 Task: Apply red color to the line.
Action: Mouse moved to (133, 102)
Screenshot: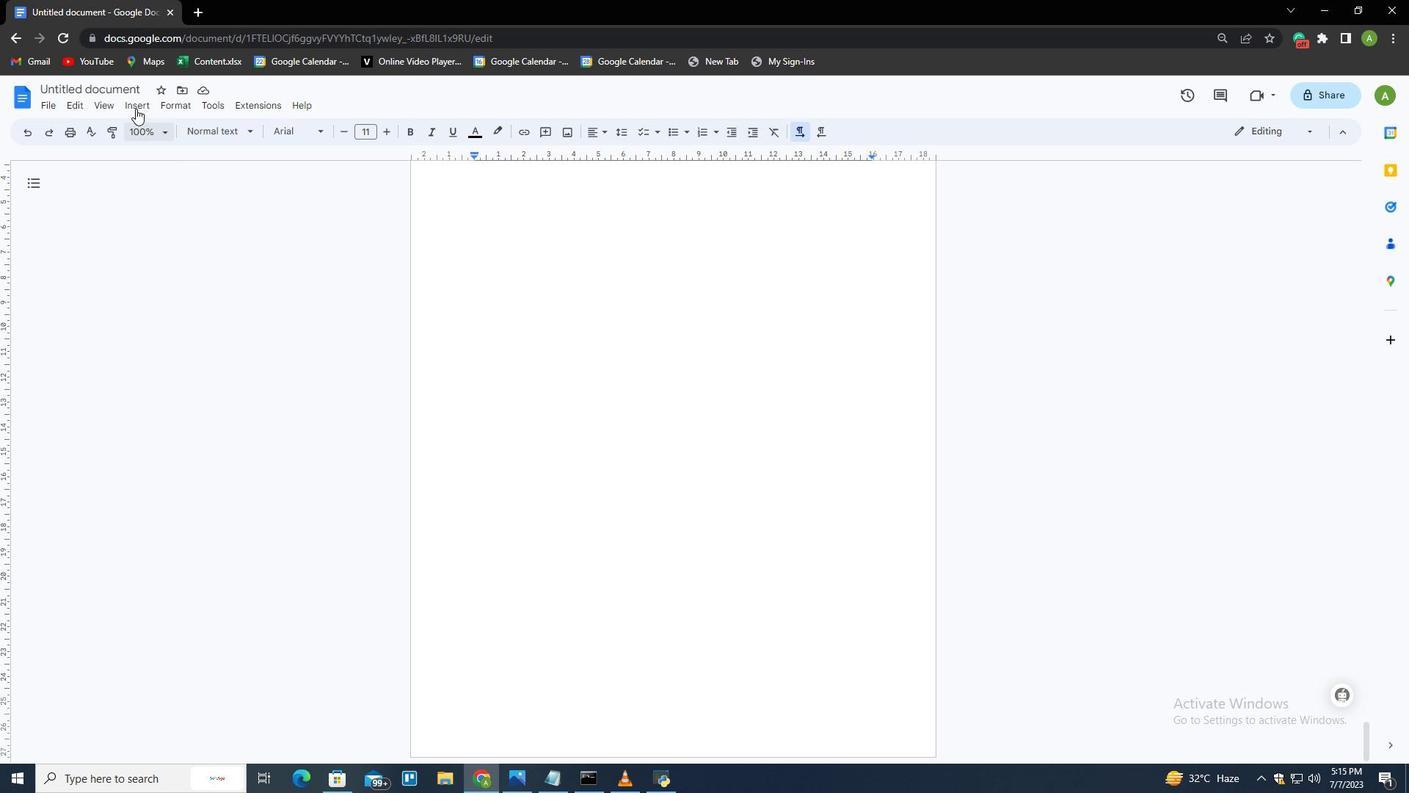 
Action: Mouse pressed left at (133, 102)
Screenshot: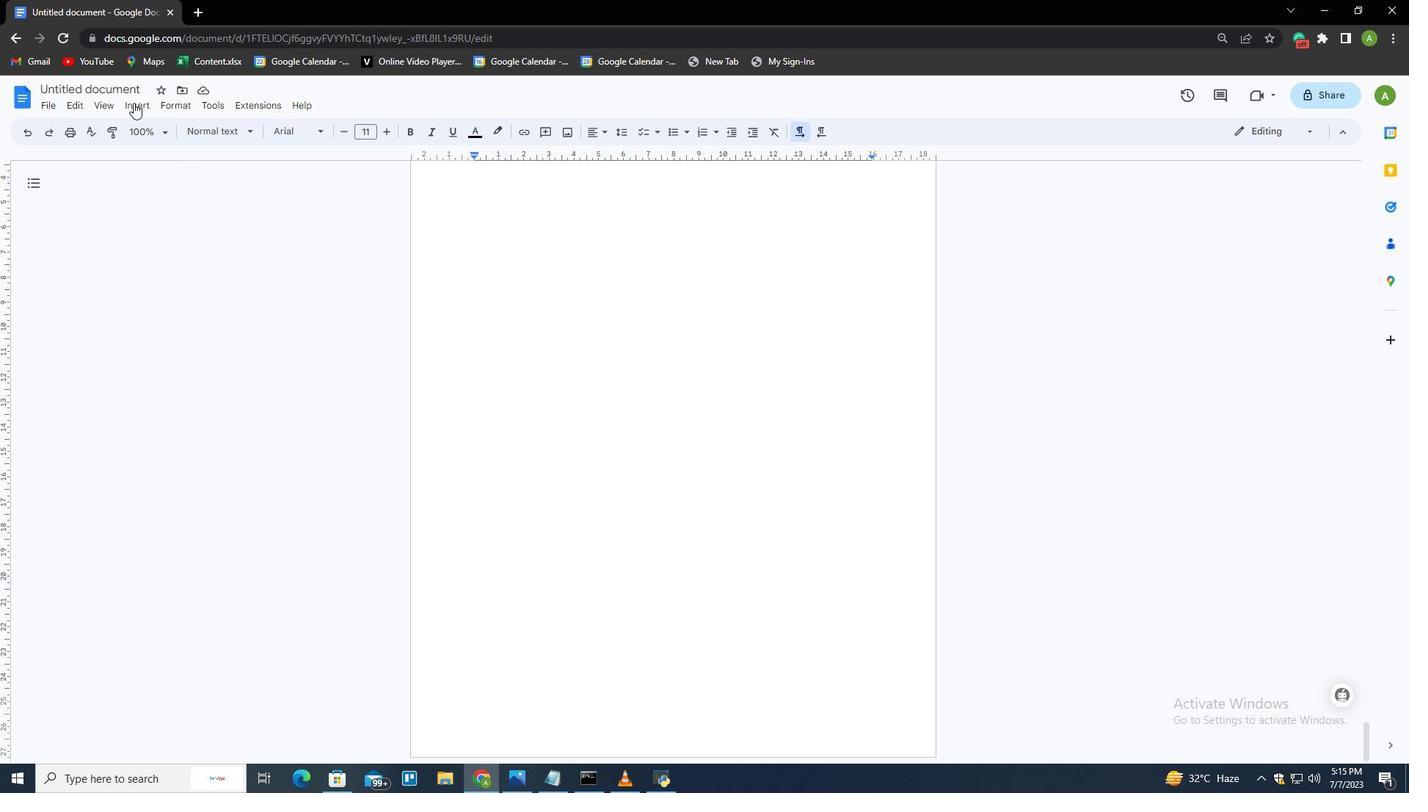 
Action: Mouse moved to (172, 174)
Screenshot: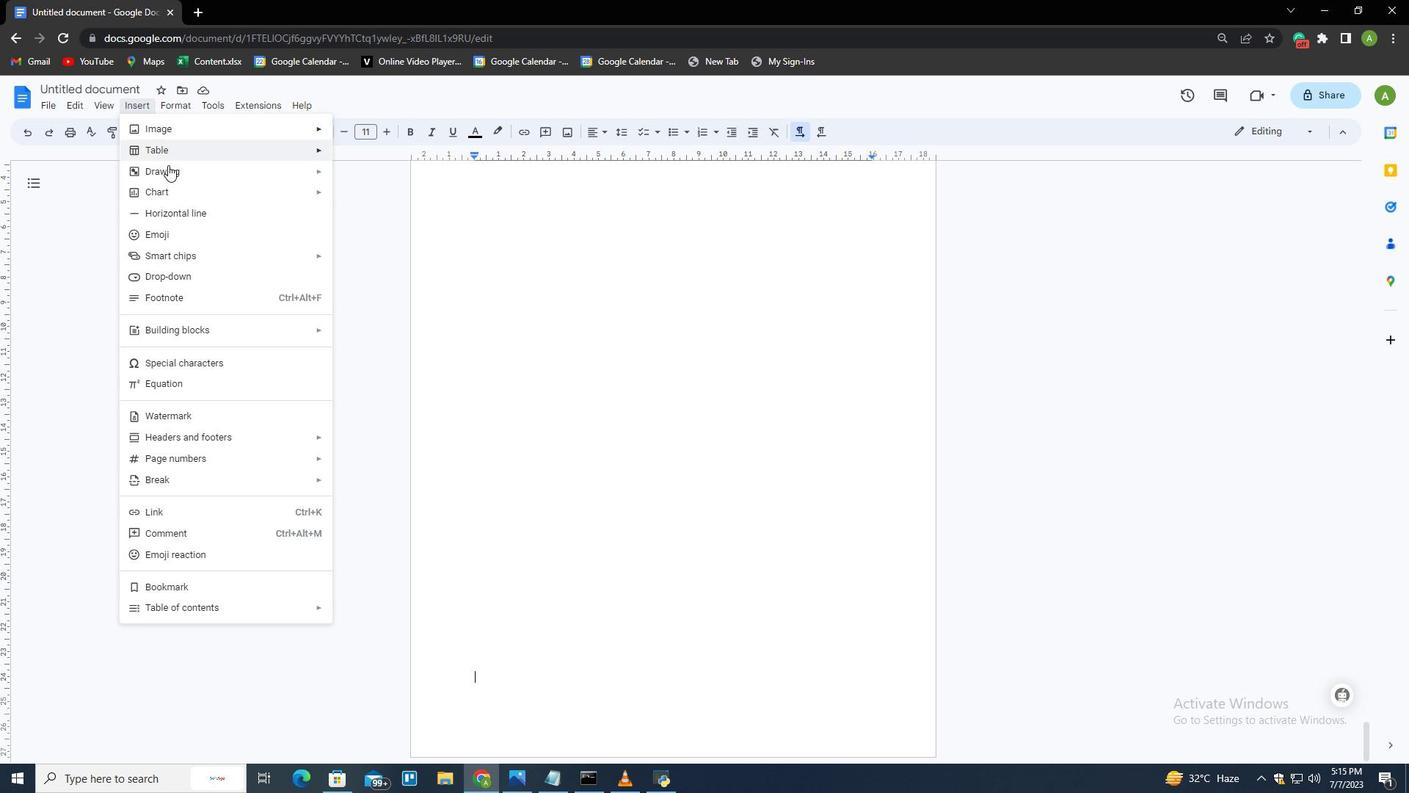 
Action: Mouse pressed left at (172, 174)
Screenshot: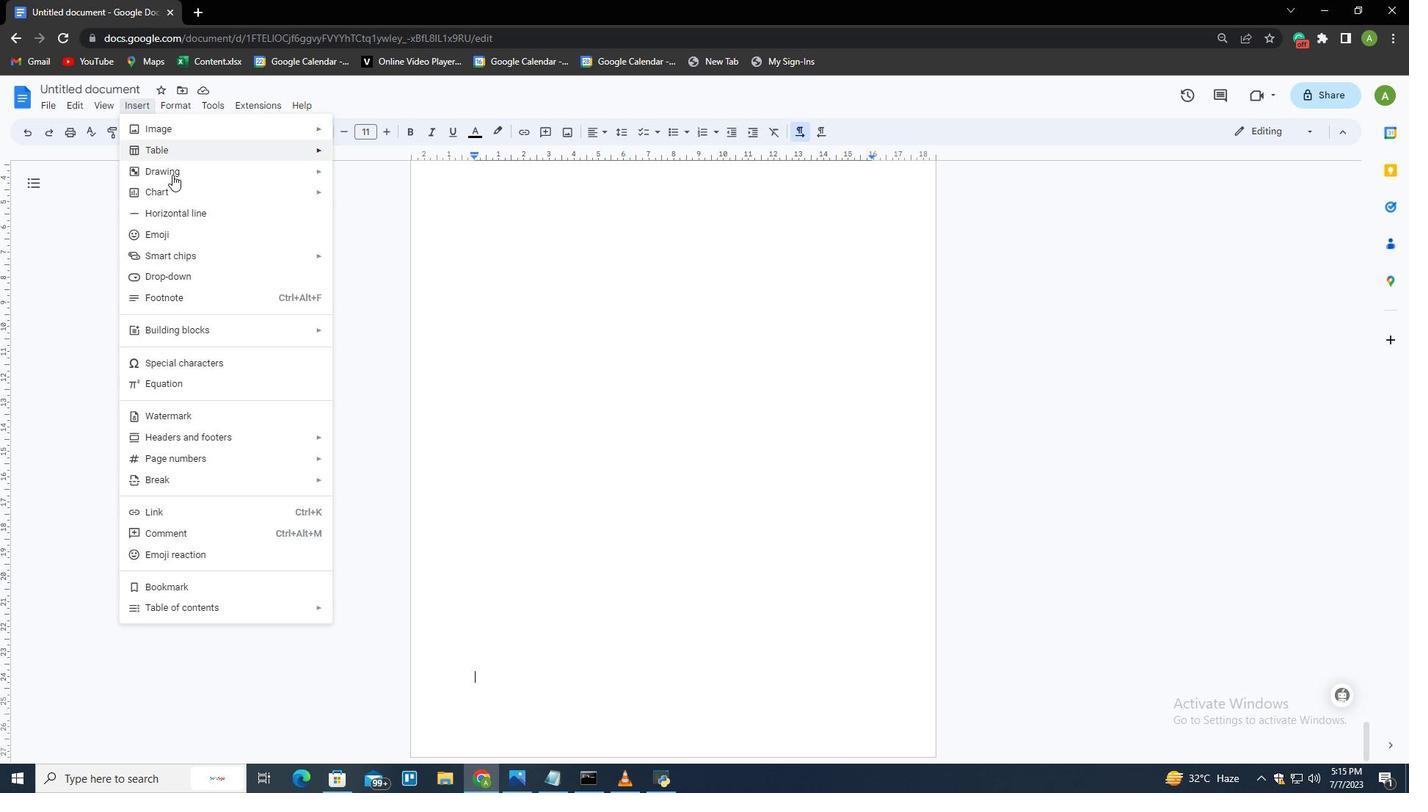 
Action: Mouse moved to (359, 175)
Screenshot: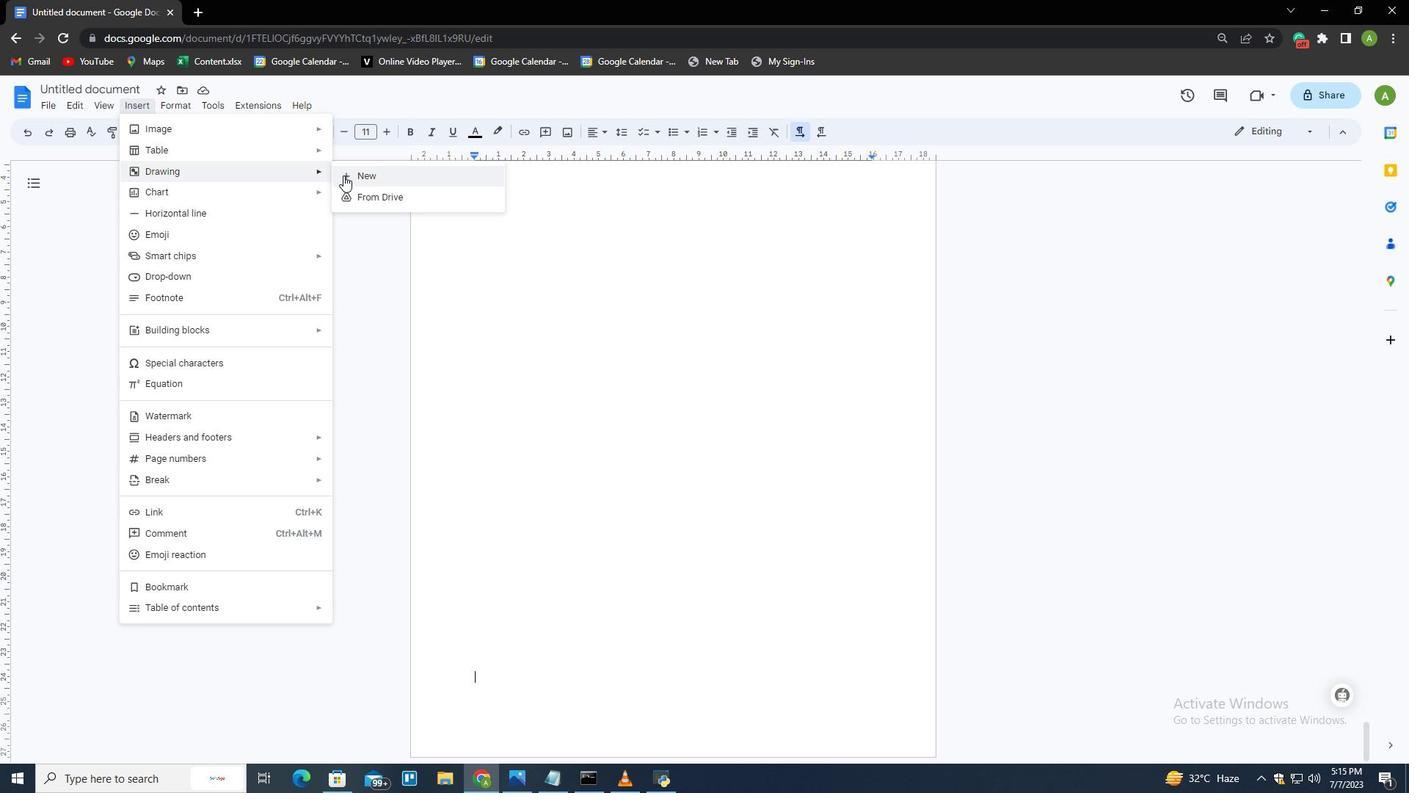
Action: Mouse pressed left at (359, 175)
Screenshot: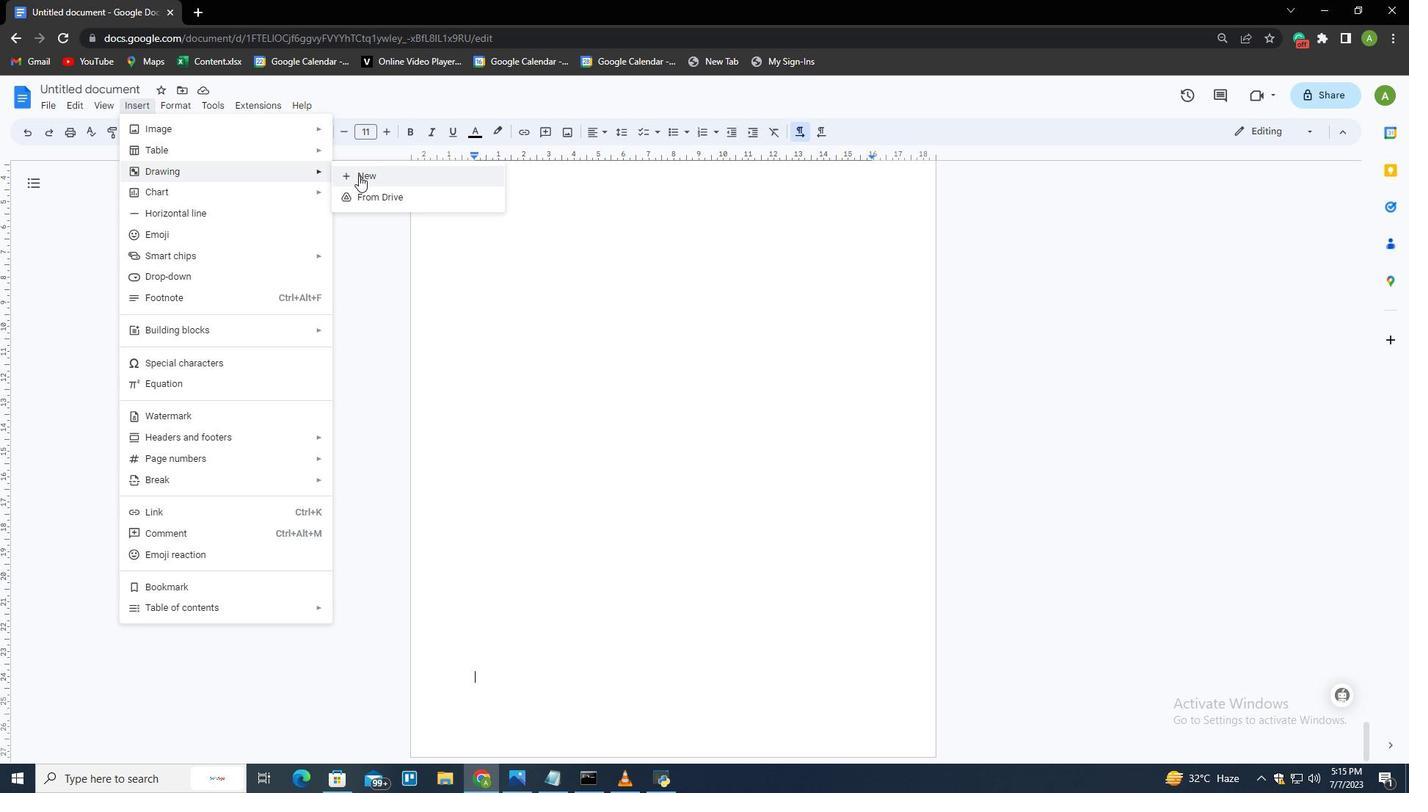 
Action: Mouse moved to (548, 163)
Screenshot: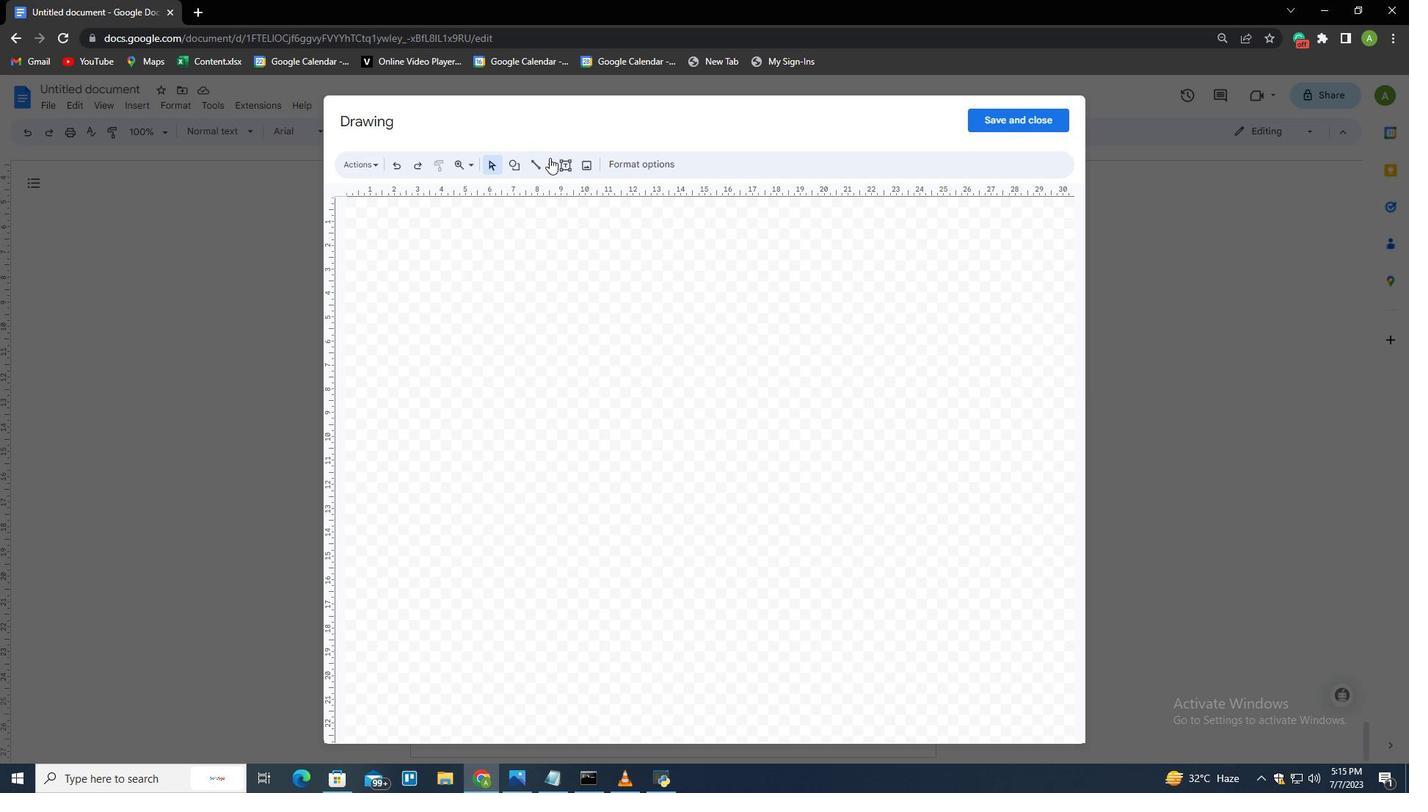 
Action: Mouse pressed left at (548, 163)
Screenshot: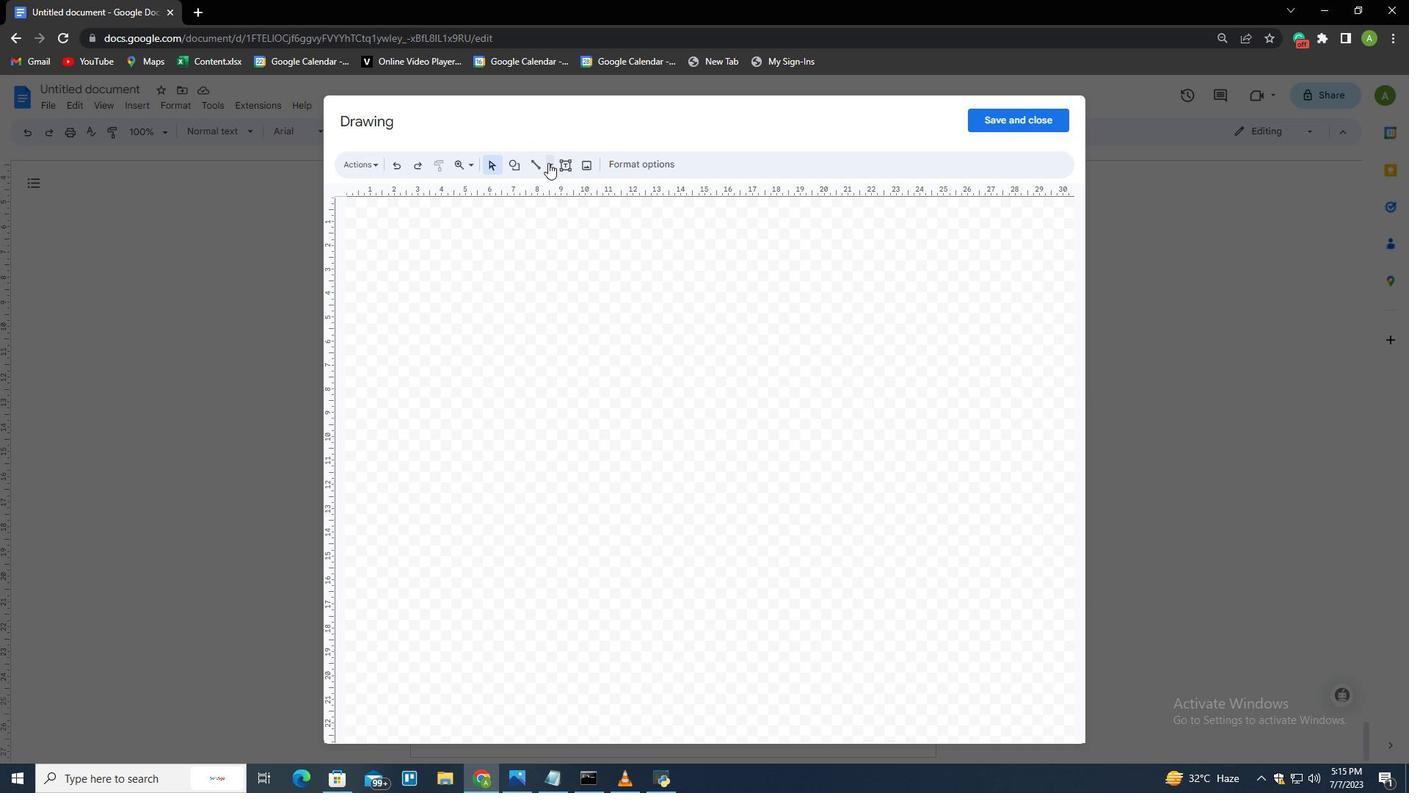 
Action: Mouse moved to (551, 196)
Screenshot: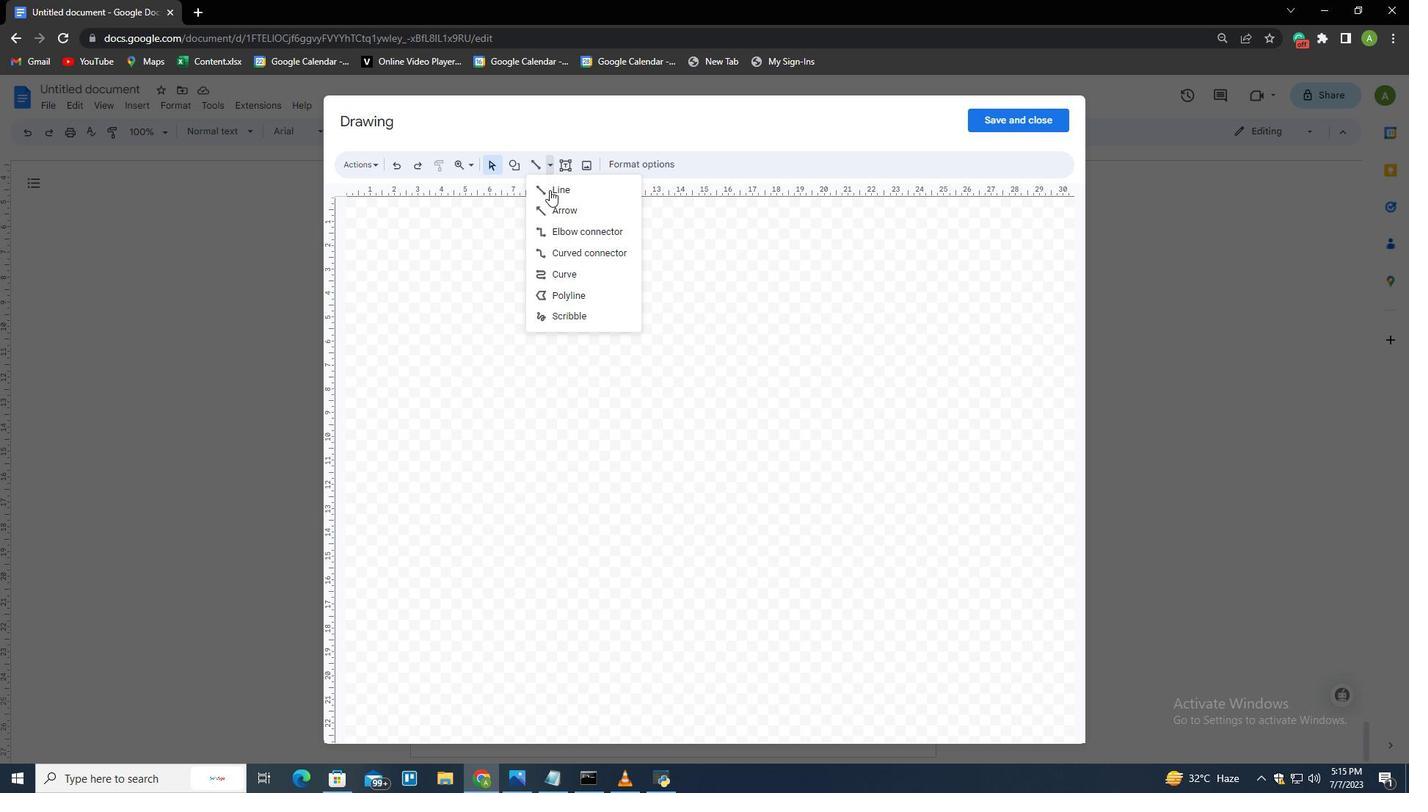 
Action: Mouse pressed left at (551, 196)
Screenshot: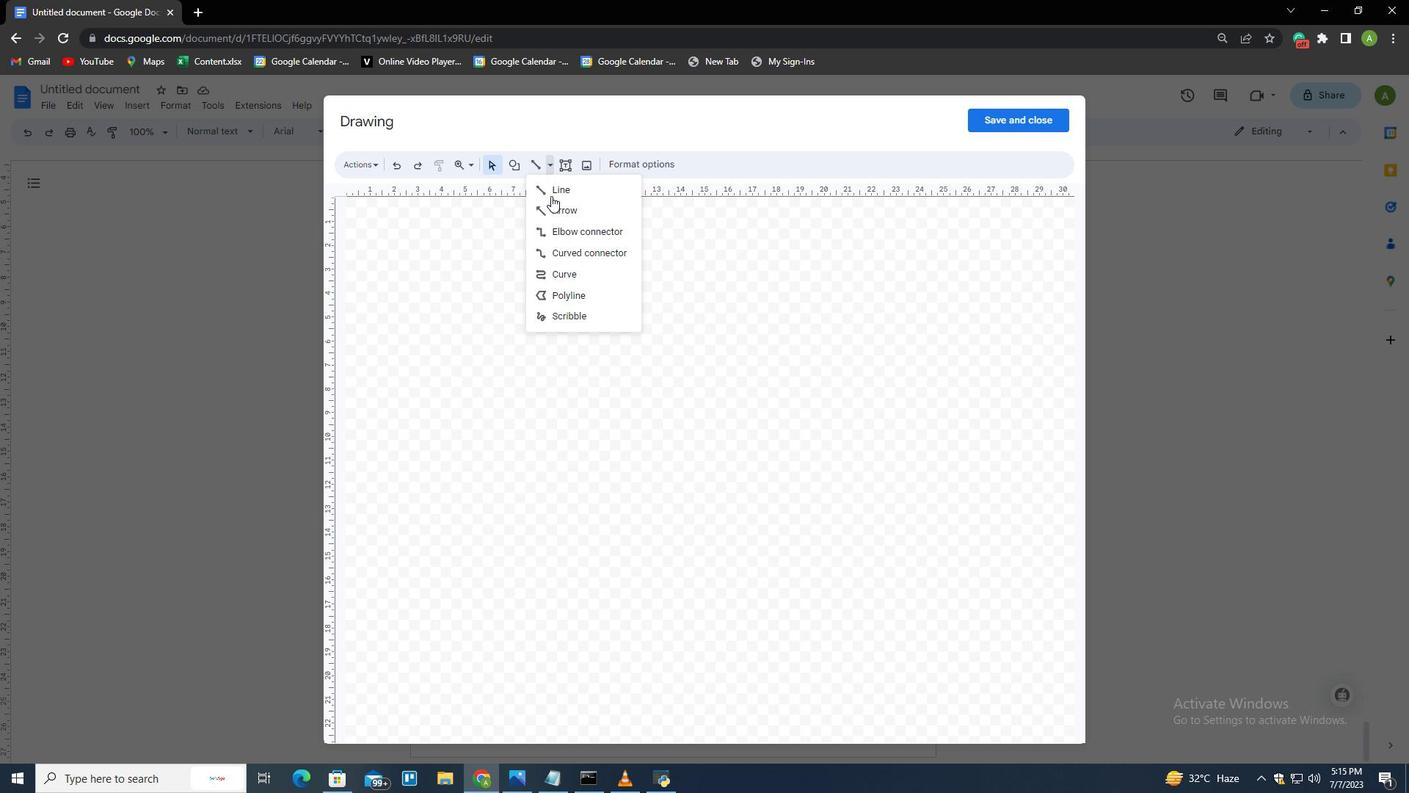
Action: Mouse moved to (536, 324)
Screenshot: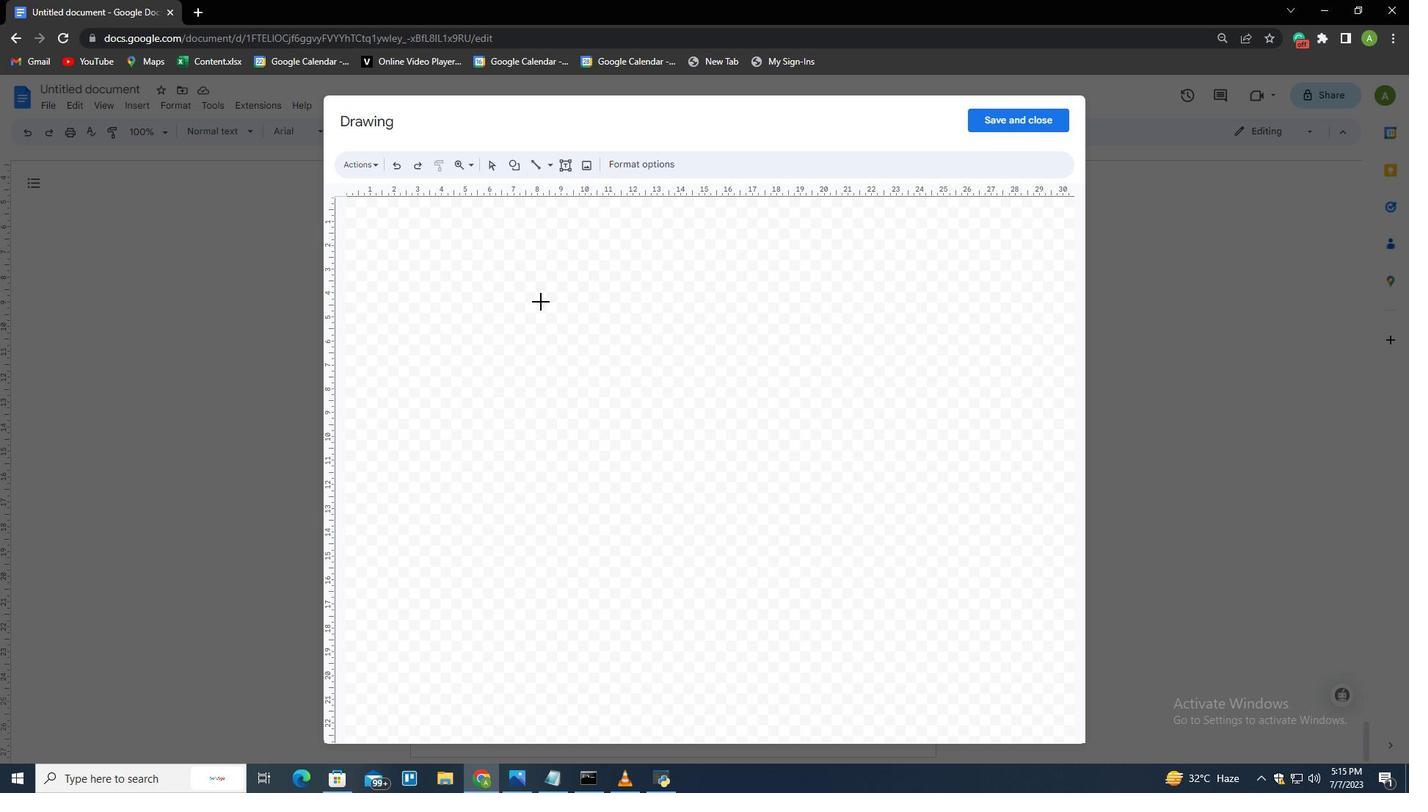 
Action: Mouse pressed left at (536, 324)
Screenshot: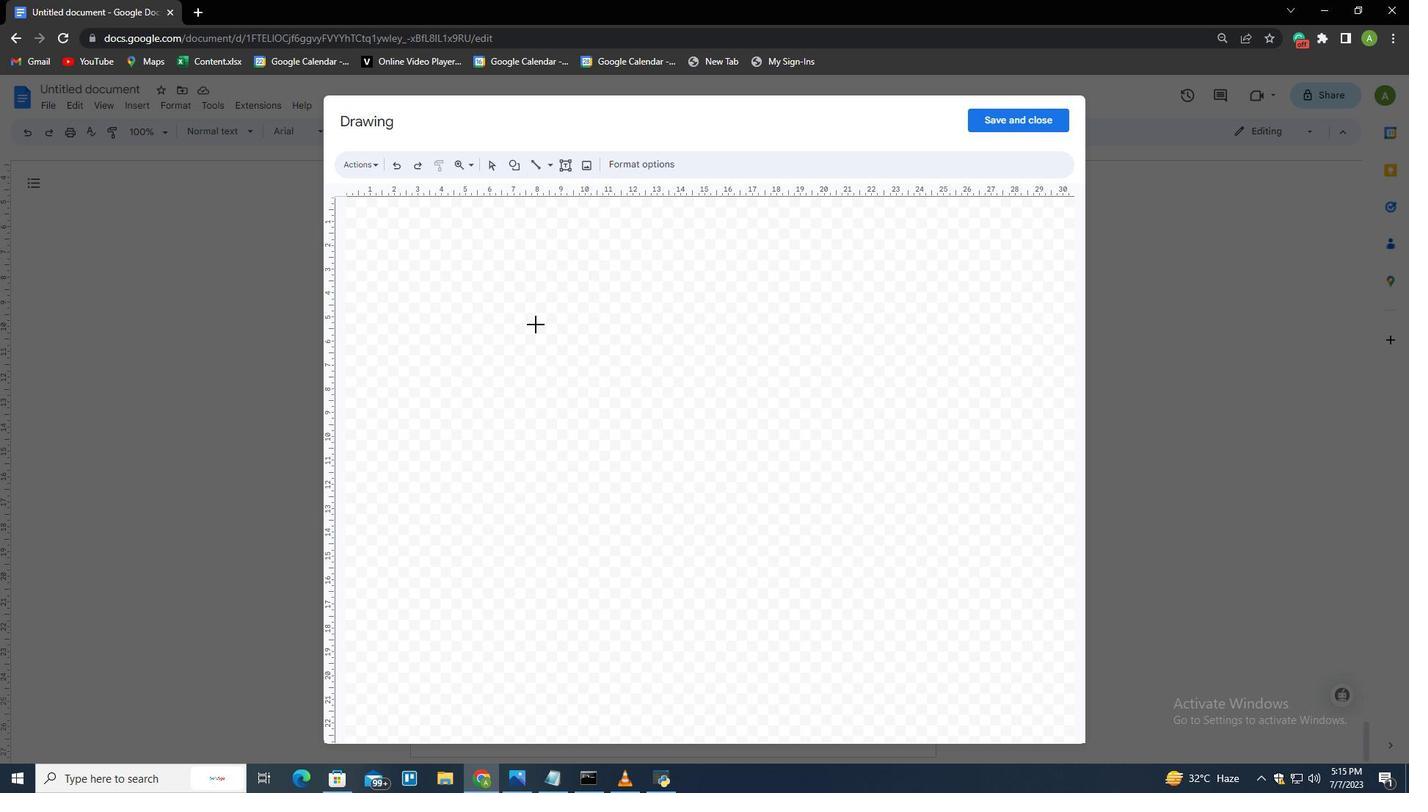 
Action: Mouse moved to (612, 171)
Screenshot: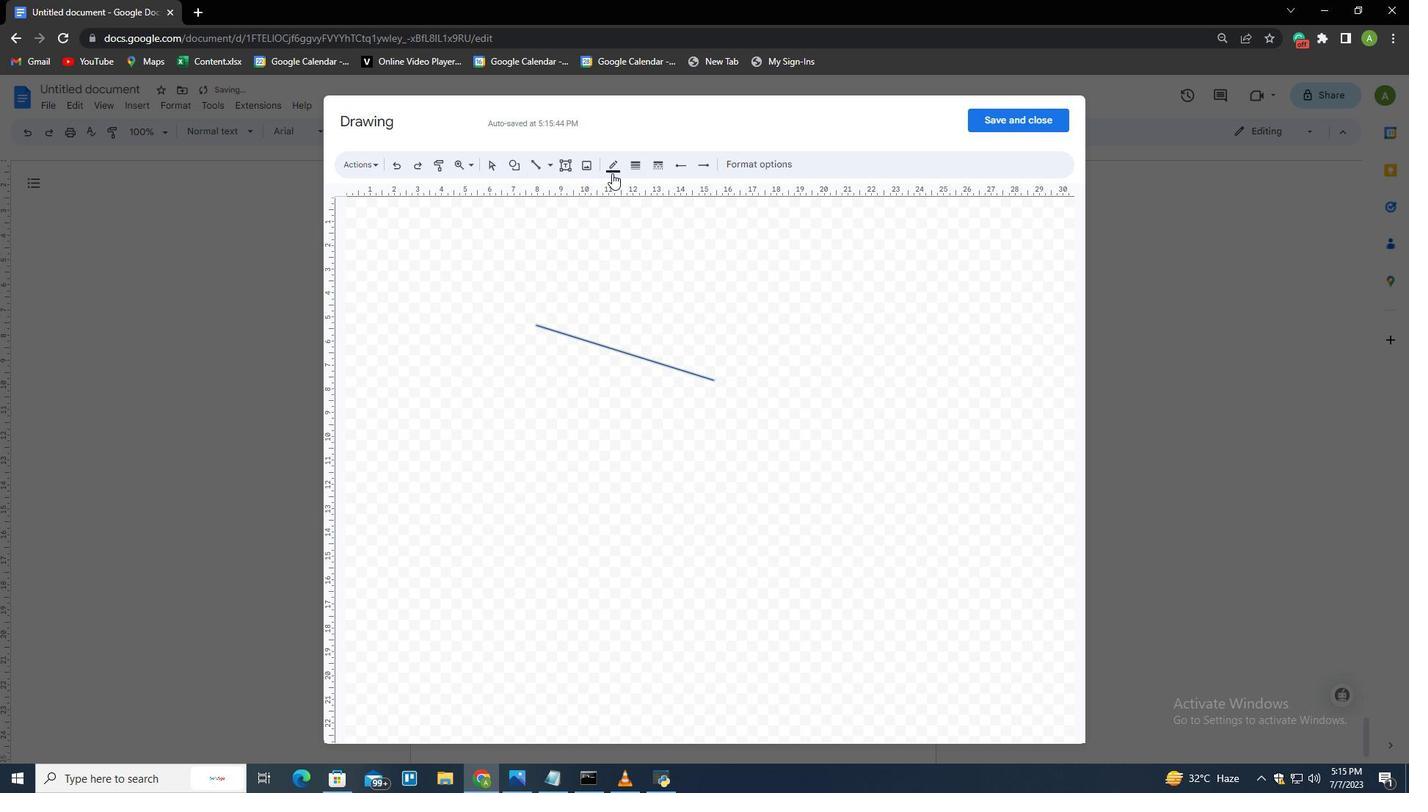 
Action: Mouse pressed left at (612, 171)
Screenshot: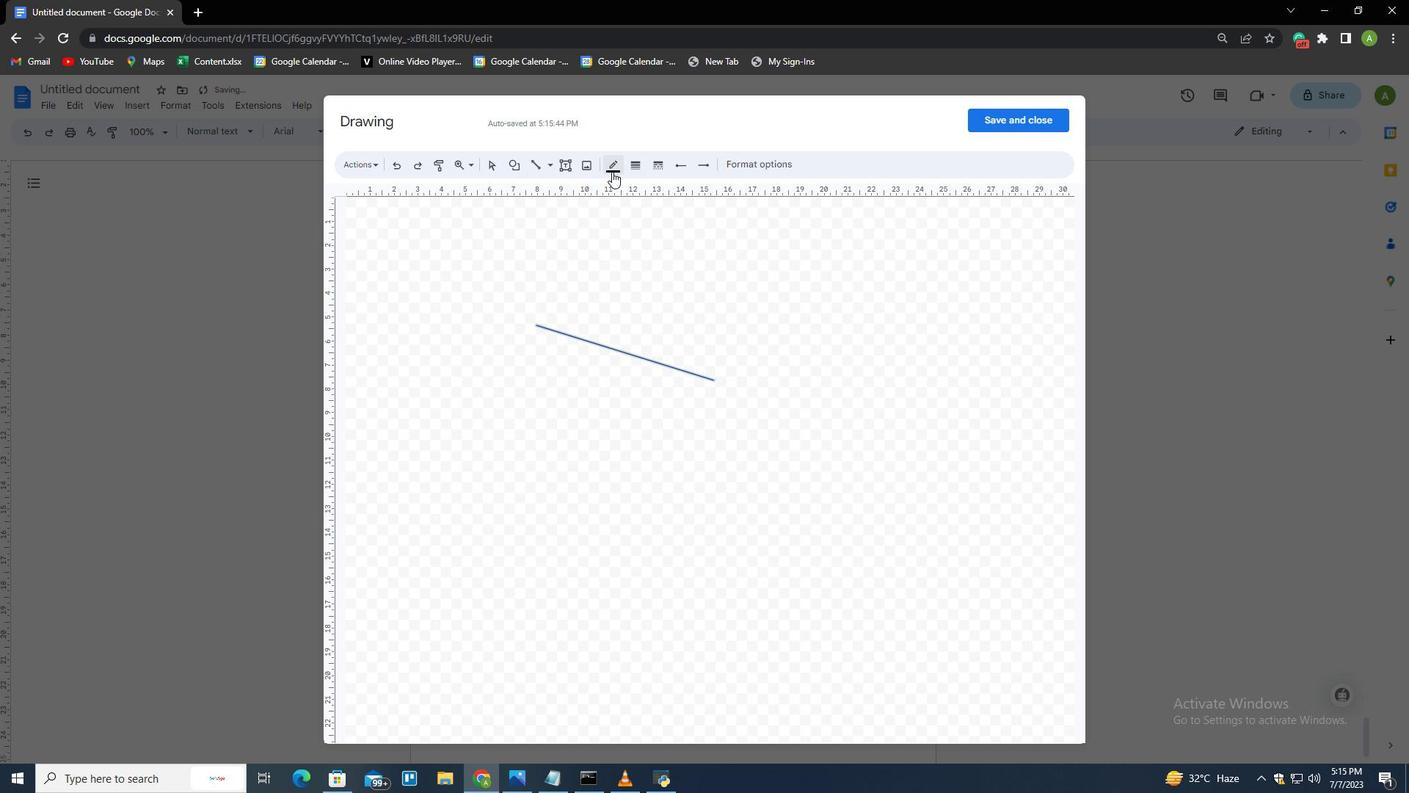 
Action: Mouse moved to (625, 243)
Screenshot: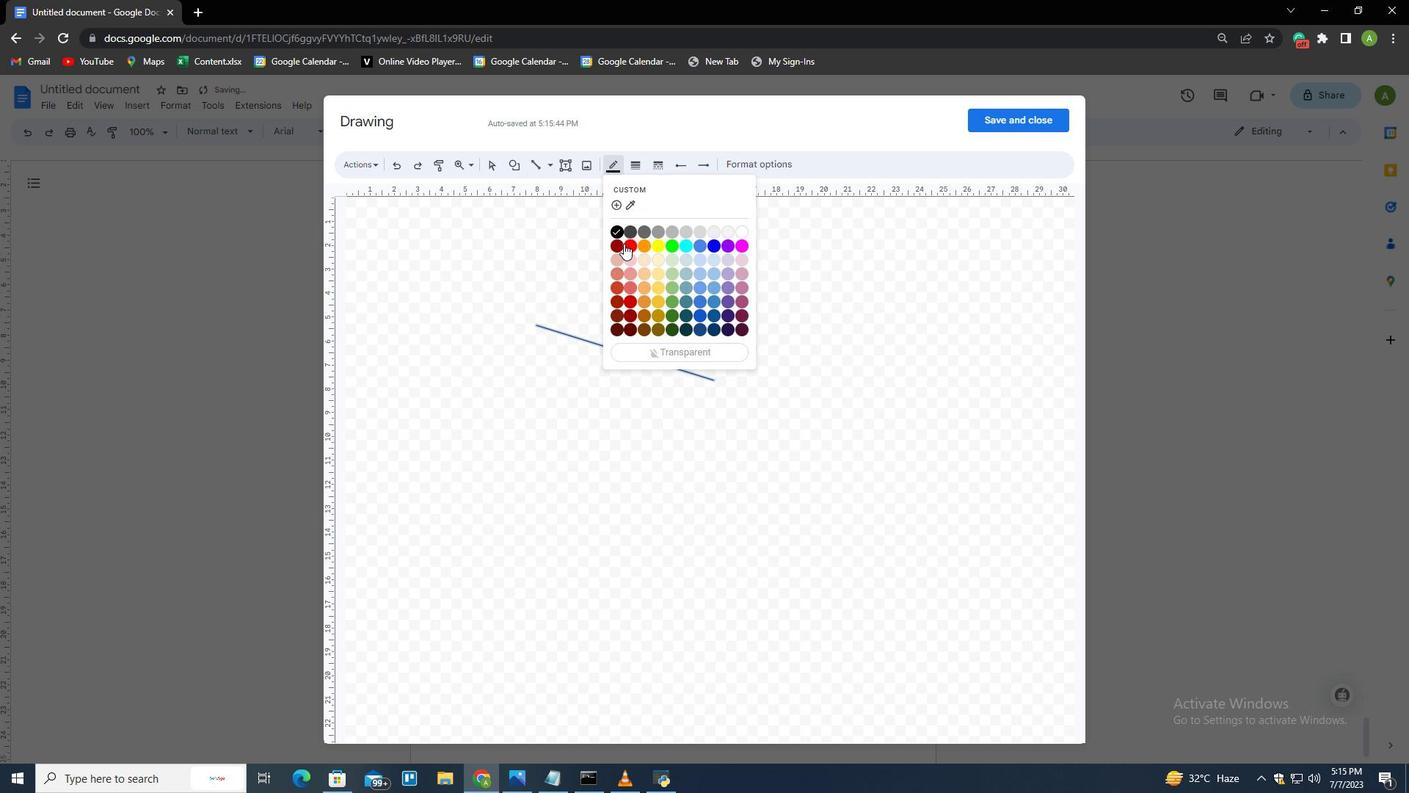 
Action: Mouse pressed left at (625, 243)
Screenshot: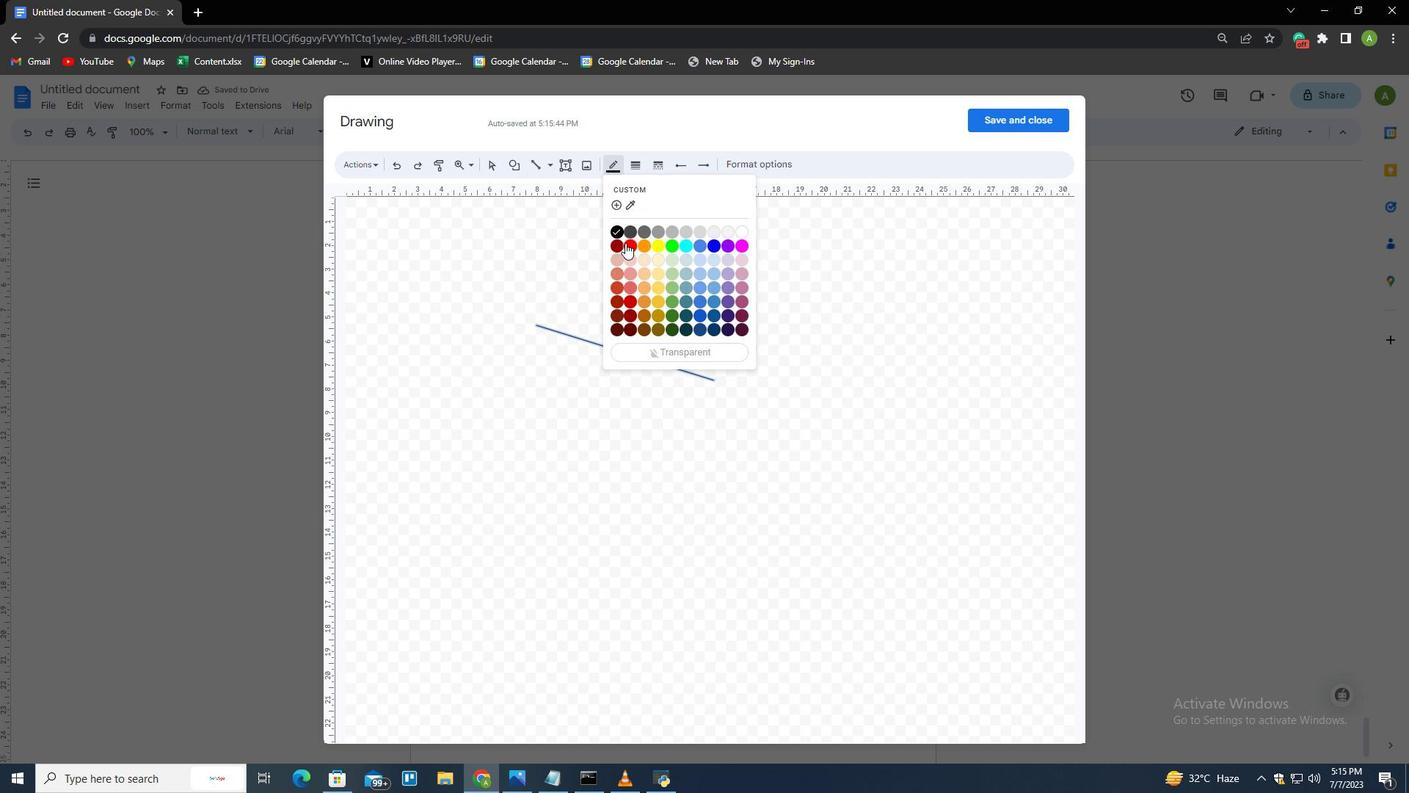 
Action: Mouse moved to (616, 307)
Screenshot: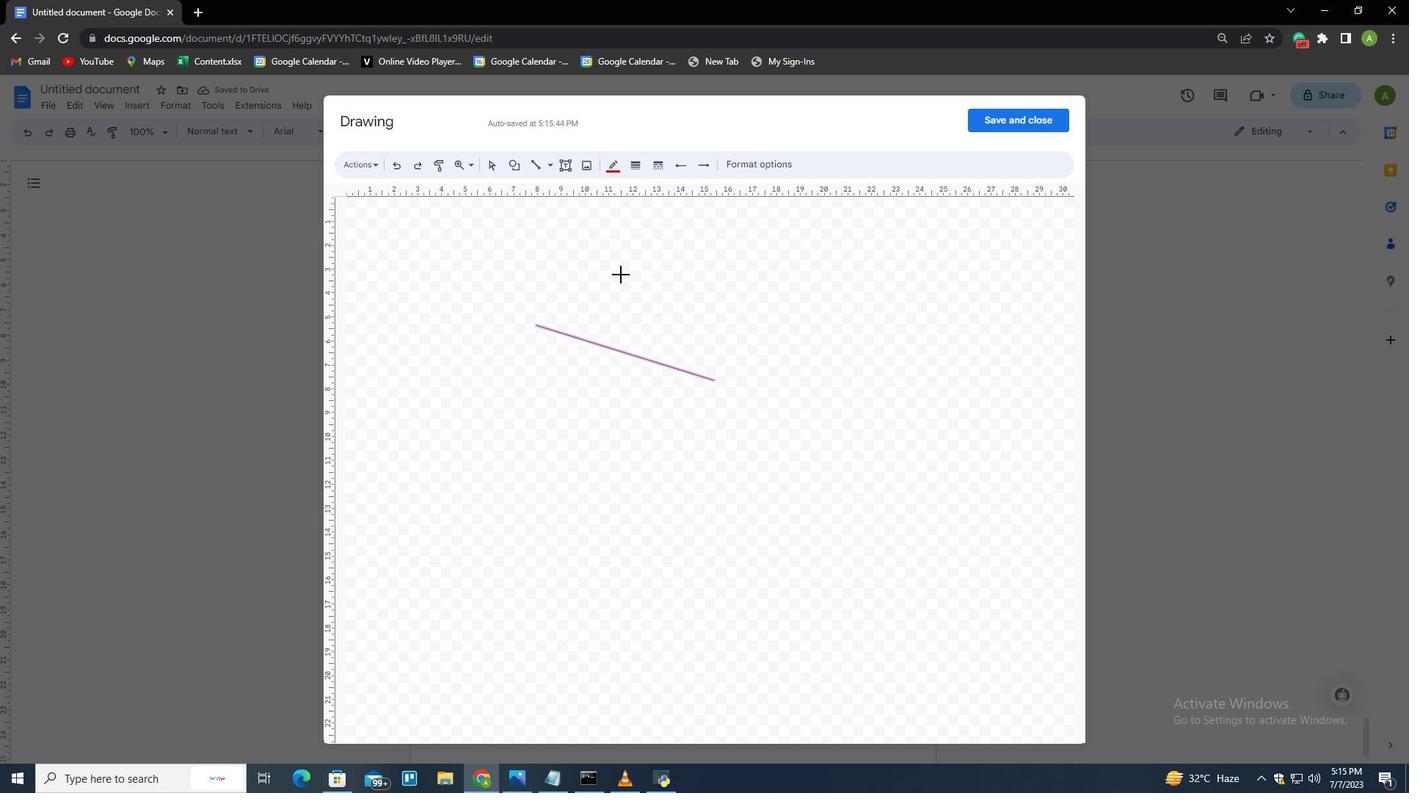
